 Task: Set the shadow angle for the text renderer to -45.00.
Action: Mouse moved to (94, 10)
Screenshot: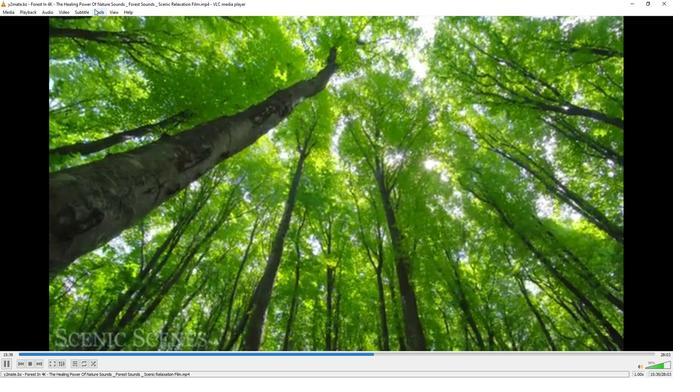 
Action: Mouse pressed left at (94, 10)
Screenshot: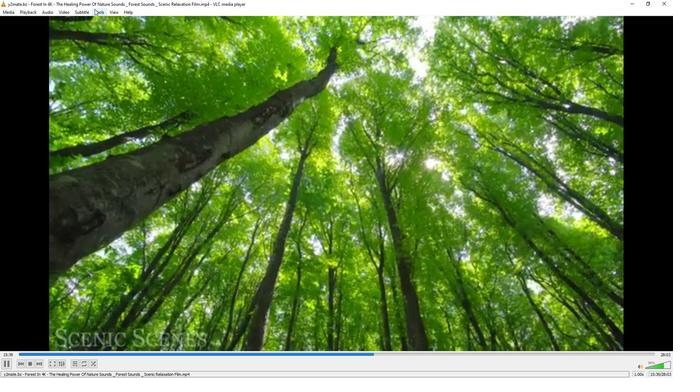 
Action: Mouse moved to (117, 96)
Screenshot: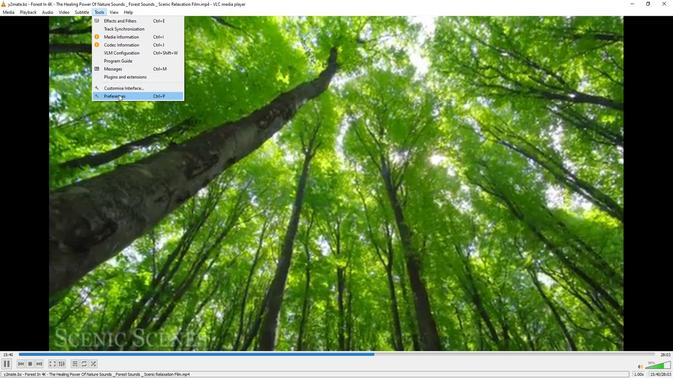 
Action: Mouse pressed left at (117, 96)
Screenshot: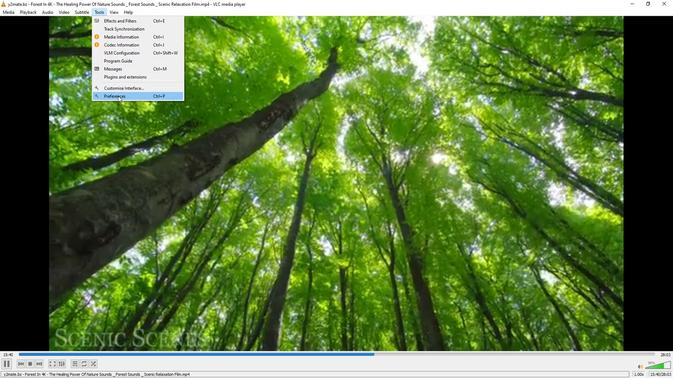 
Action: Mouse moved to (224, 307)
Screenshot: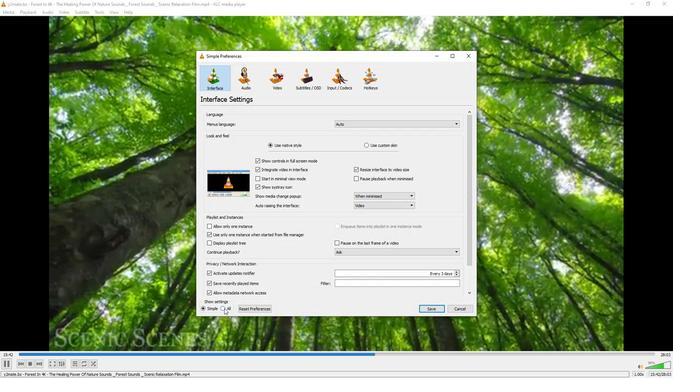 
Action: Mouse pressed left at (224, 307)
Screenshot: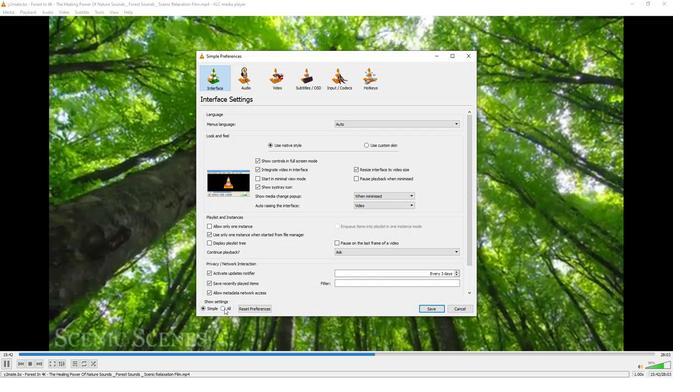 
Action: Mouse moved to (229, 187)
Screenshot: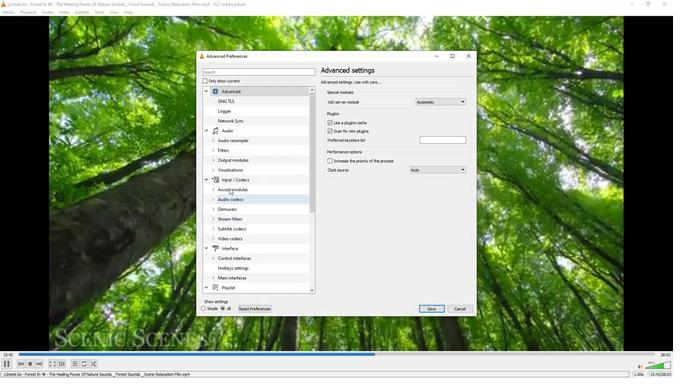 
Action: Mouse scrolled (229, 187) with delta (0, 0)
Screenshot: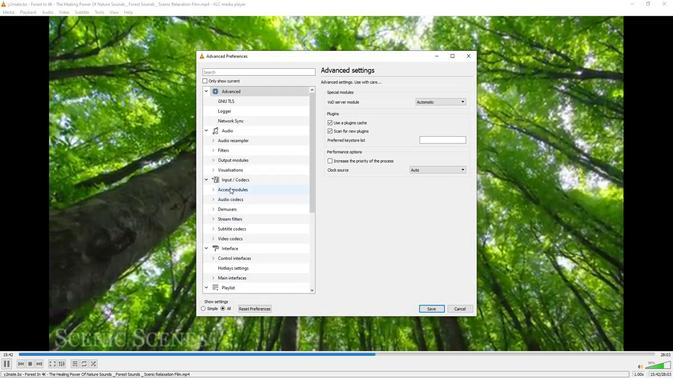 
Action: Mouse scrolled (229, 187) with delta (0, 0)
Screenshot: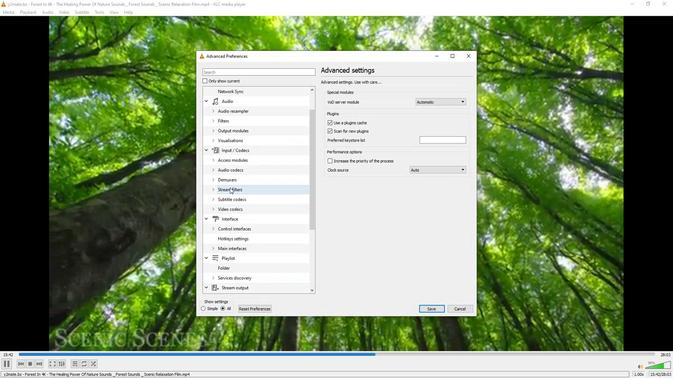 
Action: Mouse scrolled (229, 187) with delta (0, 0)
Screenshot: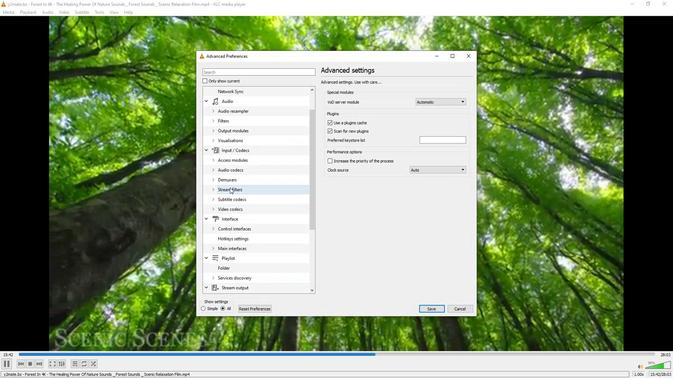 
Action: Mouse scrolled (229, 187) with delta (0, 0)
Screenshot: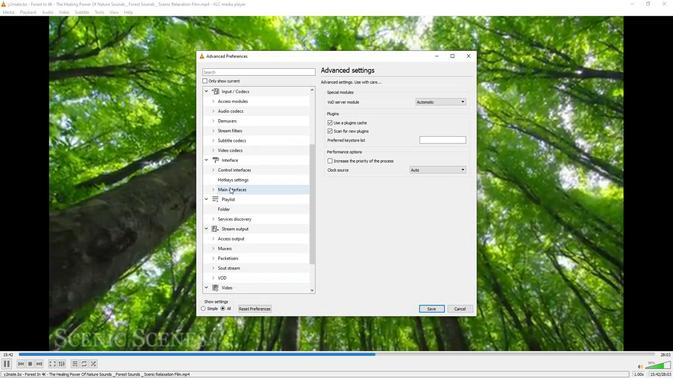
Action: Mouse scrolled (229, 187) with delta (0, 0)
Screenshot: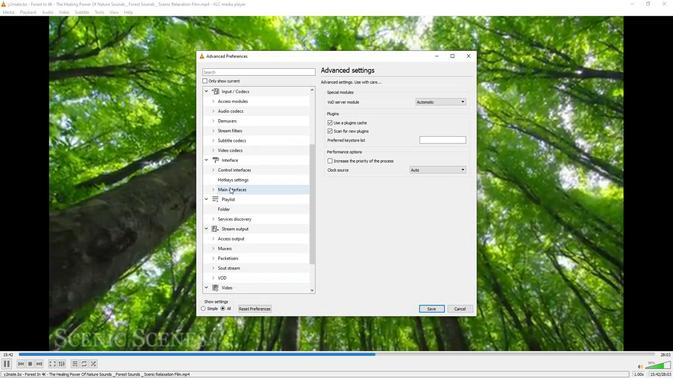 
Action: Mouse scrolled (229, 187) with delta (0, 0)
Screenshot: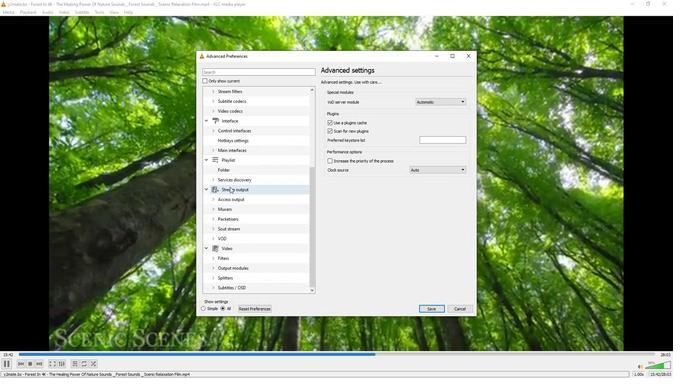 
Action: Mouse moved to (229, 187)
Screenshot: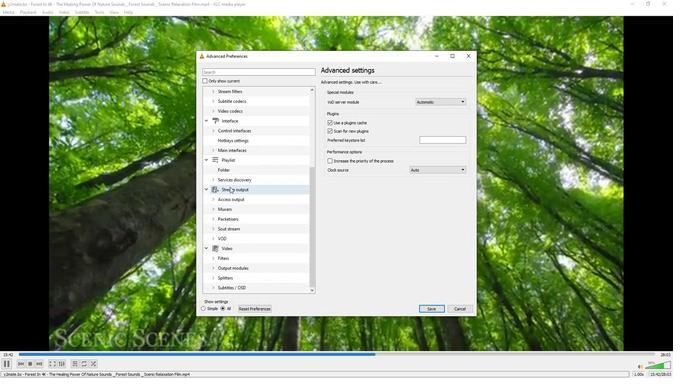 
Action: Mouse scrolled (229, 187) with delta (0, 0)
Screenshot: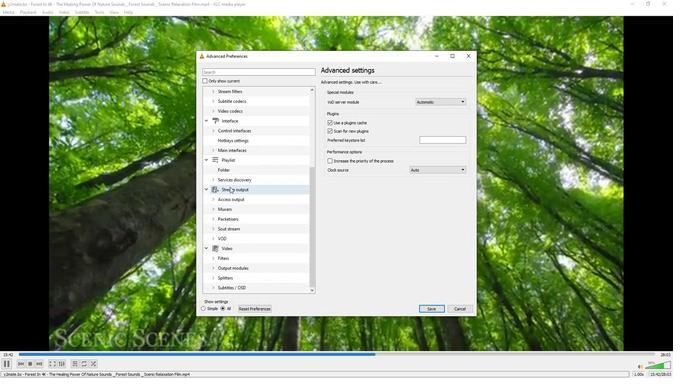 
Action: Mouse moved to (229, 186)
Screenshot: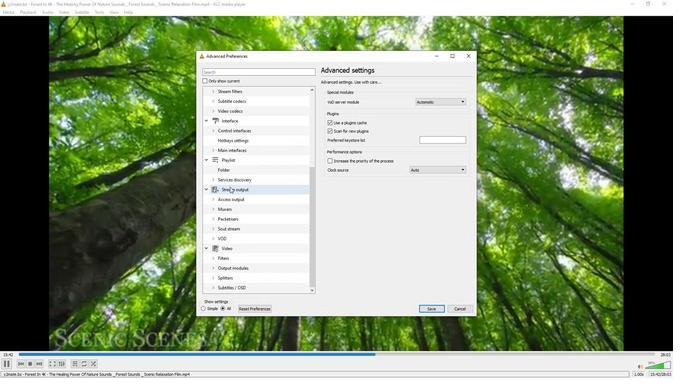 
Action: Mouse scrolled (229, 186) with delta (0, 0)
Screenshot: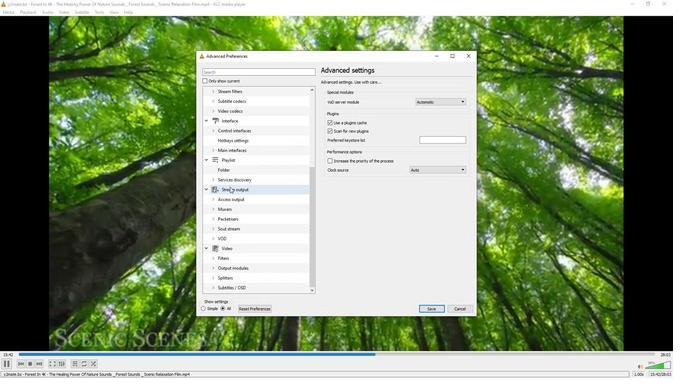 
Action: Mouse moved to (229, 186)
Screenshot: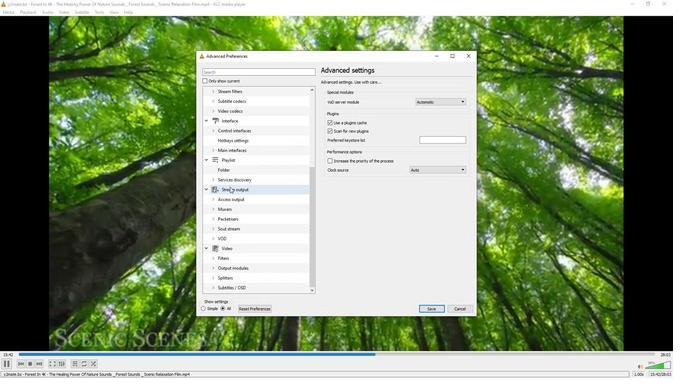 
Action: Mouse scrolled (229, 186) with delta (0, 0)
Screenshot: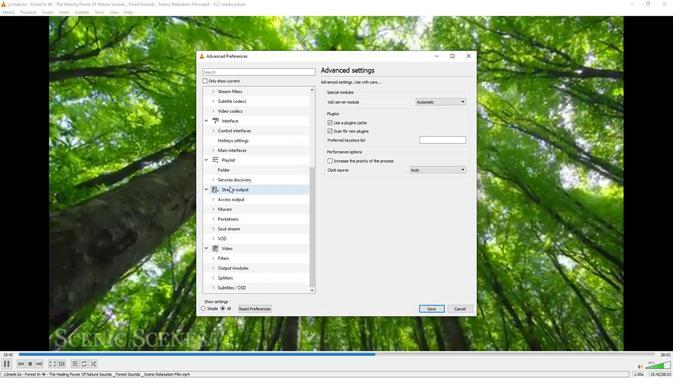 
Action: Mouse moved to (213, 287)
Screenshot: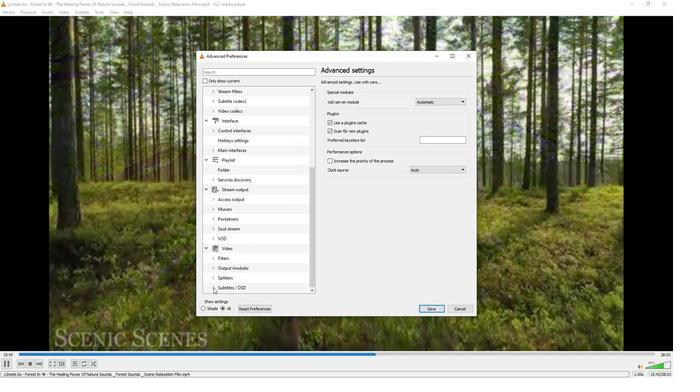 
Action: Mouse pressed left at (213, 287)
Screenshot: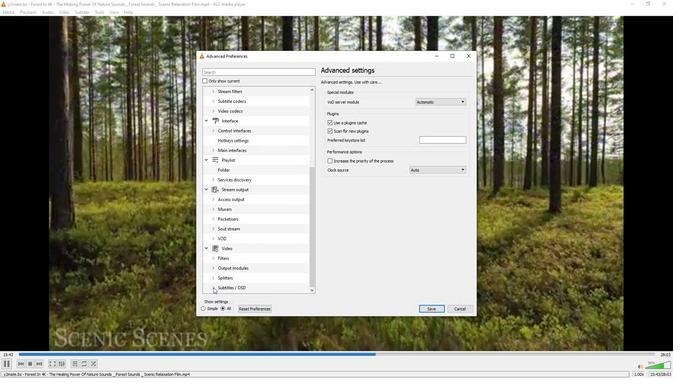 
Action: Mouse moved to (238, 250)
Screenshot: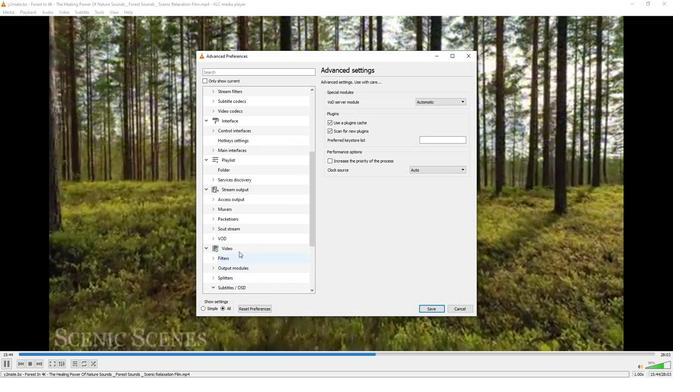 
Action: Mouse scrolled (238, 250) with delta (0, 0)
Screenshot: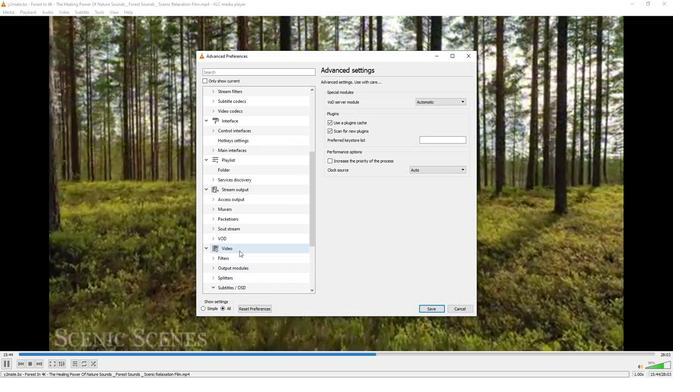 
Action: Mouse scrolled (238, 250) with delta (0, 0)
Screenshot: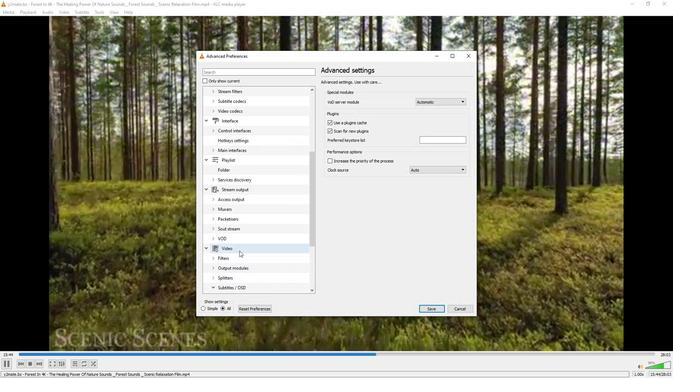 
Action: Mouse scrolled (238, 250) with delta (0, 0)
Screenshot: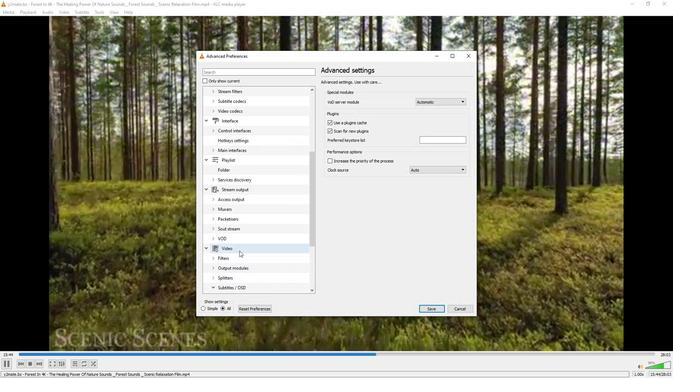 
Action: Mouse scrolled (238, 250) with delta (0, 0)
Screenshot: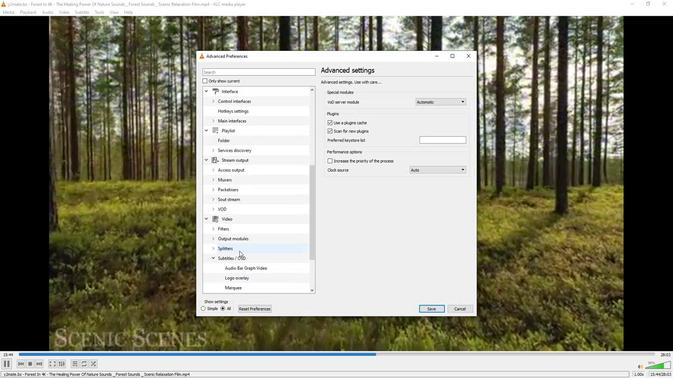 
Action: Mouse scrolled (238, 250) with delta (0, 0)
Screenshot: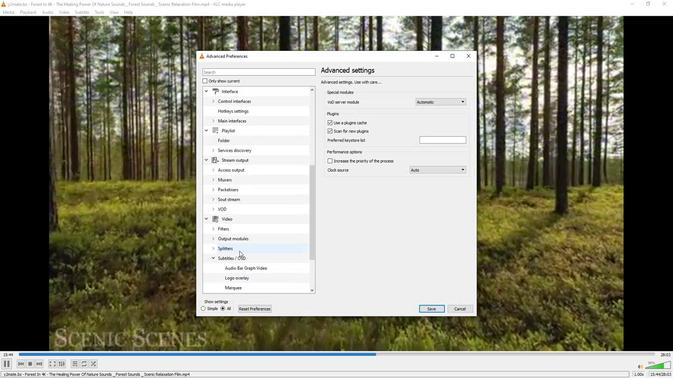 
Action: Mouse moved to (238, 248)
Screenshot: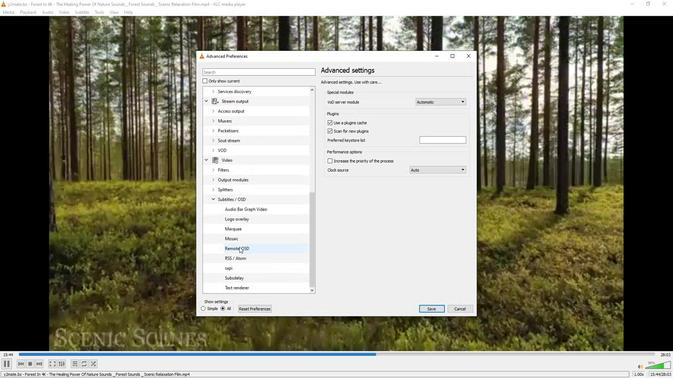 
Action: Mouse scrolled (238, 248) with delta (0, 0)
Screenshot: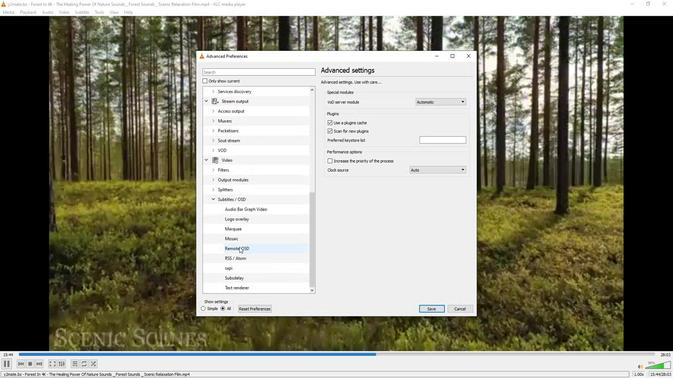 
Action: Mouse moved to (237, 242)
Screenshot: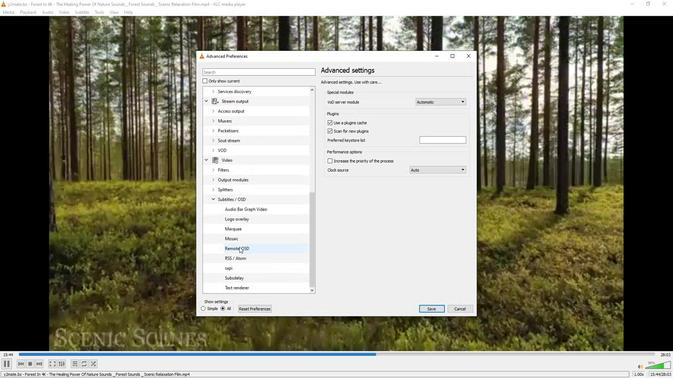 
Action: Mouse scrolled (237, 241) with delta (0, 0)
Screenshot: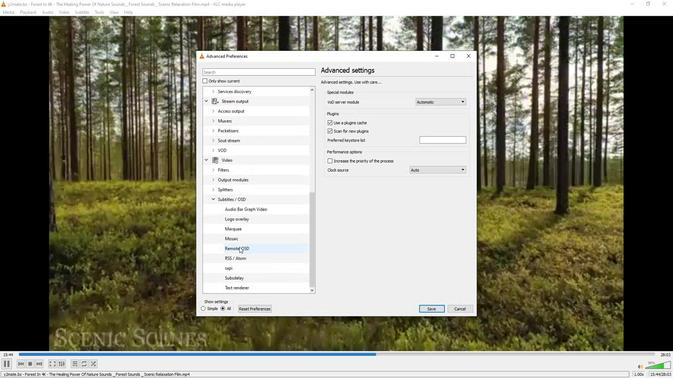 
Action: Mouse moved to (236, 239)
Screenshot: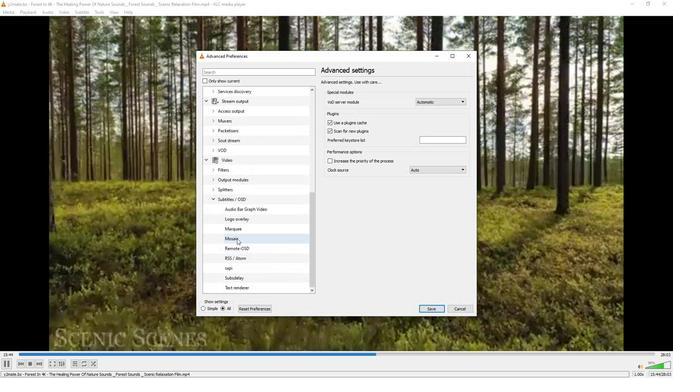 
Action: Mouse scrolled (236, 238) with delta (0, 0)
Screenshot: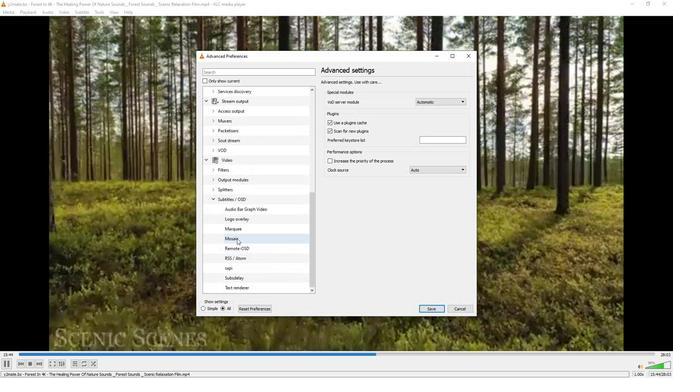 
Action: Mouse moved to (227, 286)
Screenshot: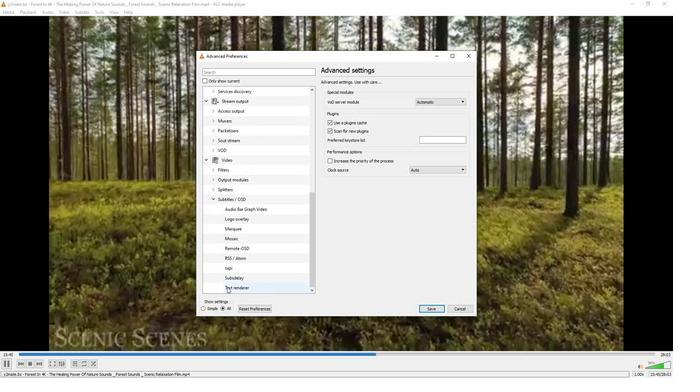 
Action: Mouse pressed left at (227, 286)
Screenshot: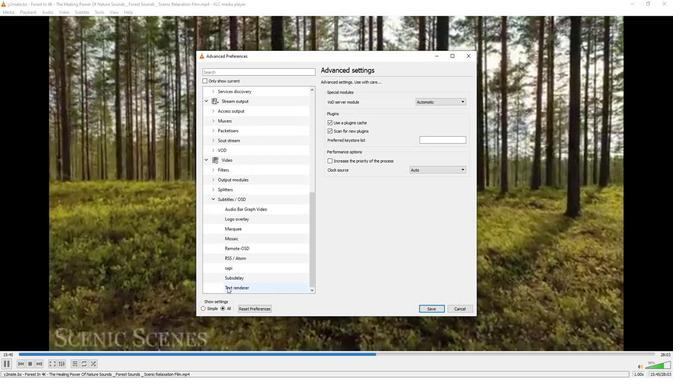 
Action: Mouse moved to (464, 227)
Screenshot: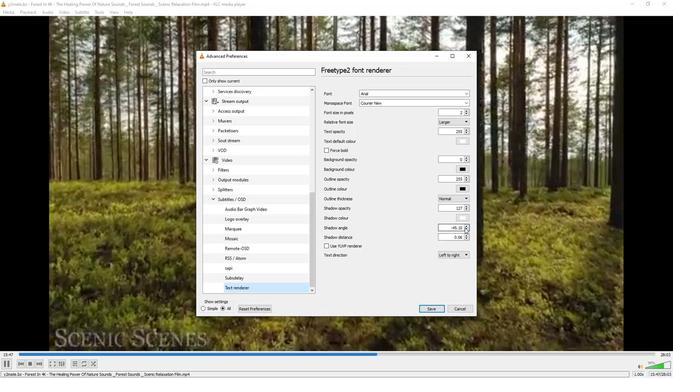 
Action: Mouse pressed left at (464, 227)
Screenshot: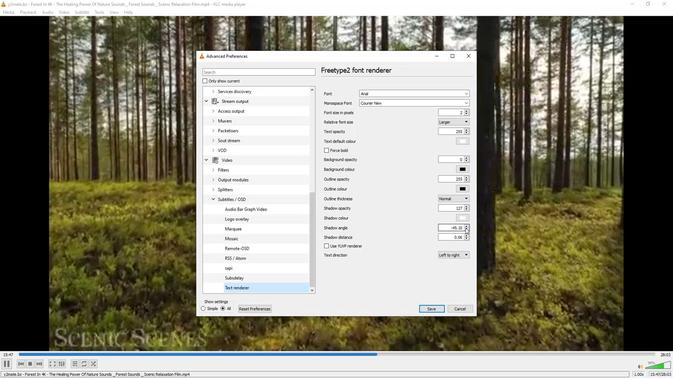 
Action: Mouse moved to (466, 224)
Screenshot: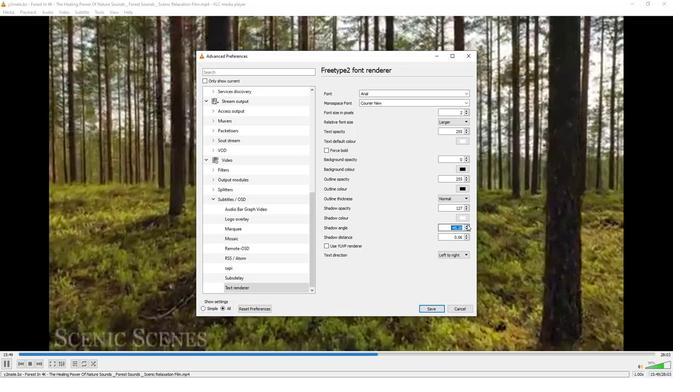 
Action: Mouse pressed left at (466, 224)
Screenshot: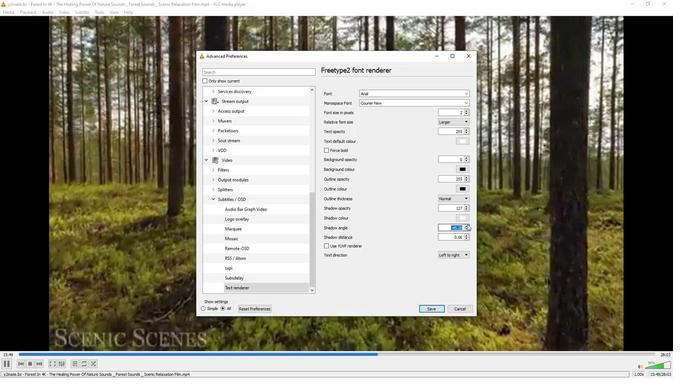 
Action: Mouse pressed left at (466, 224)
Screenshot: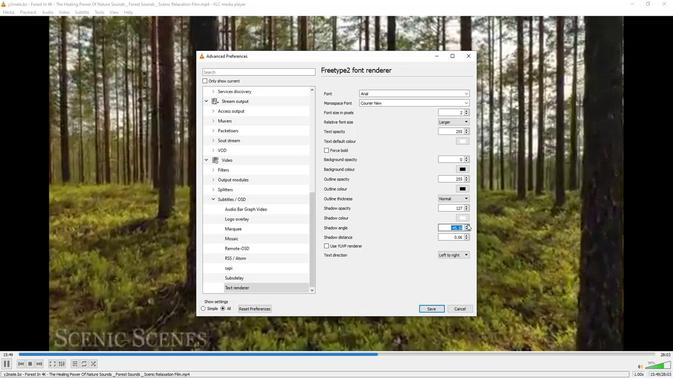 
Action: Mouse moved to (458, 239)
Screenshot: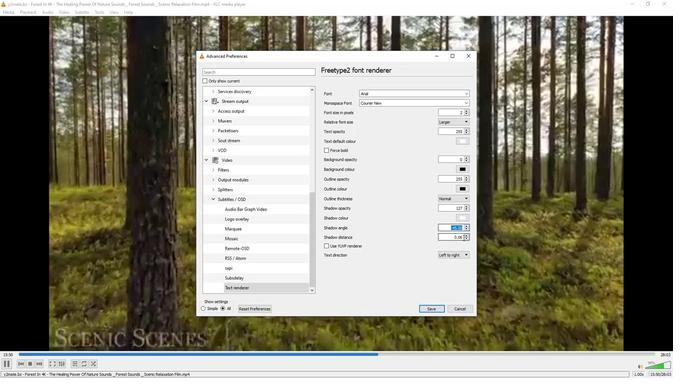 
